 Task: Create a due date automation trigger when advanced on, 2 hours before a card is due add fields with custom field "Resume" set to a date in this week.
Action: Mouse moved to (823, 244)
Screenshot: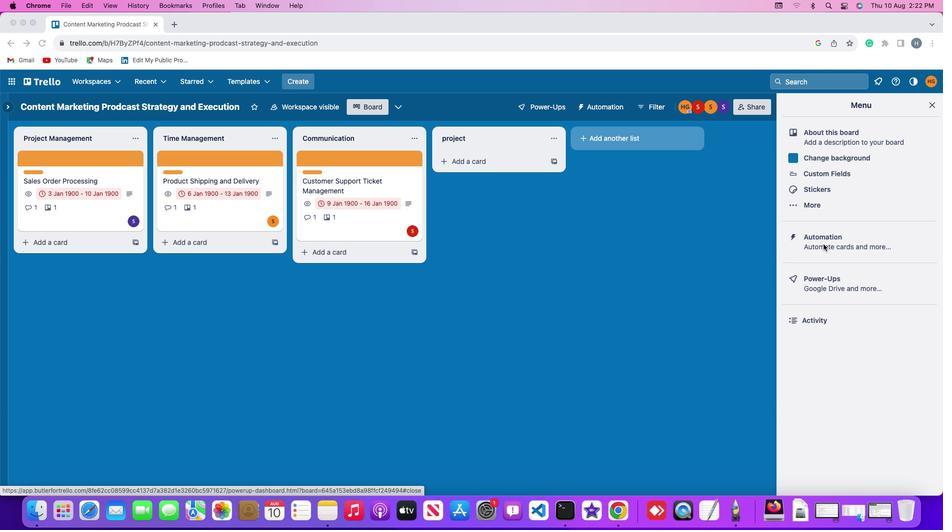 
Action: Mouse pressed left at (823, 244)
Screenshot: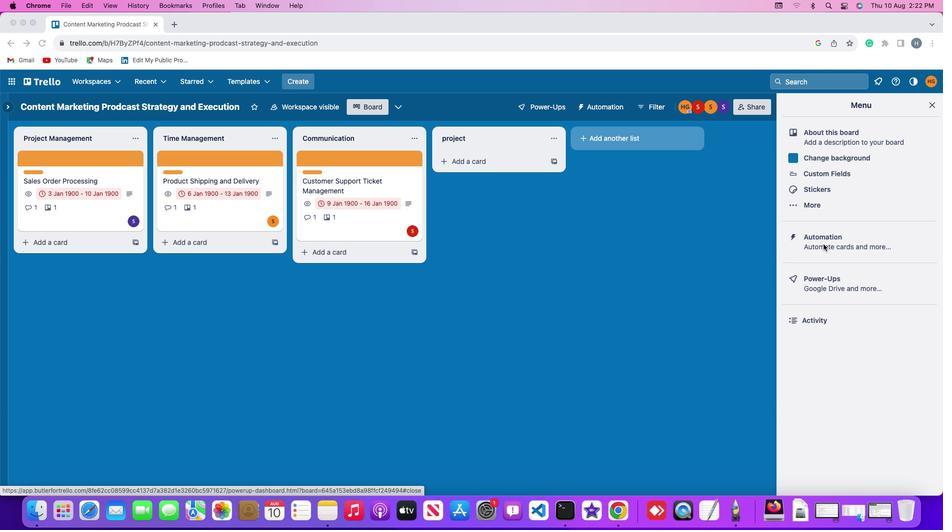 
Action: Mouse moved to (824, 244)
Screenshot: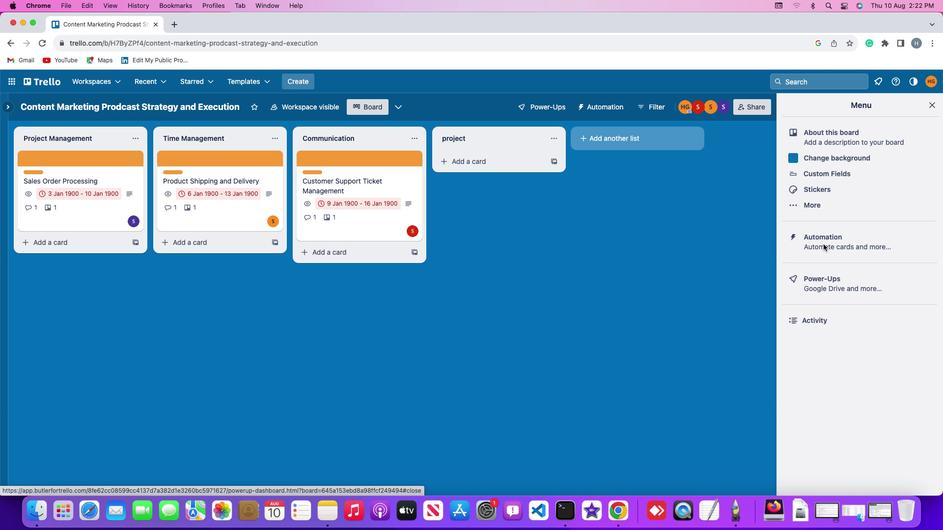 
Action: Mouse pressed left at (824, 244)
Screenshot: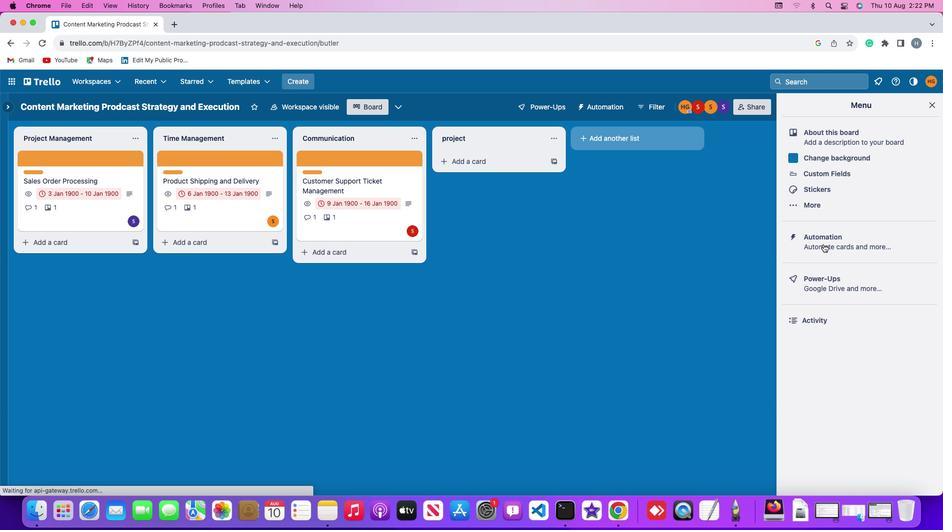 
Action: Mouse moved to (61, 233)
Screenshot: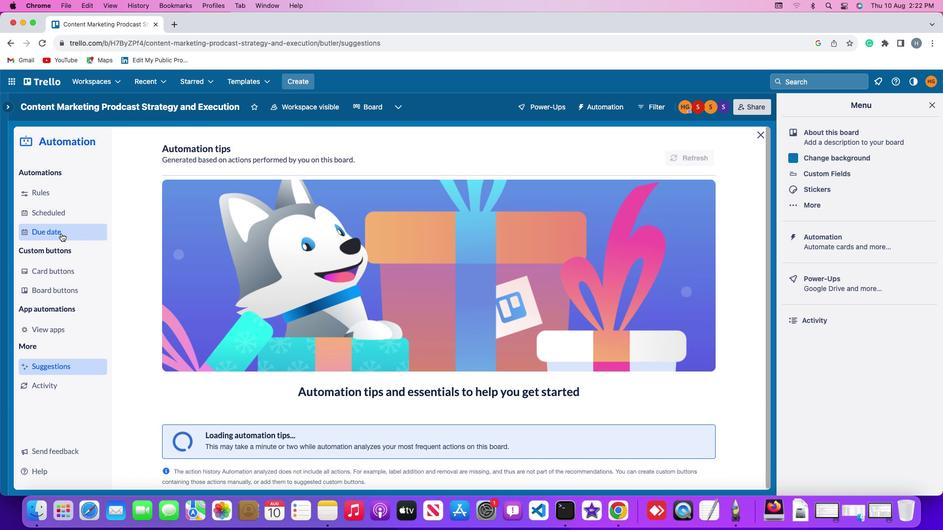
Action: Mouse pressed left at (61, 233)
Screenshot: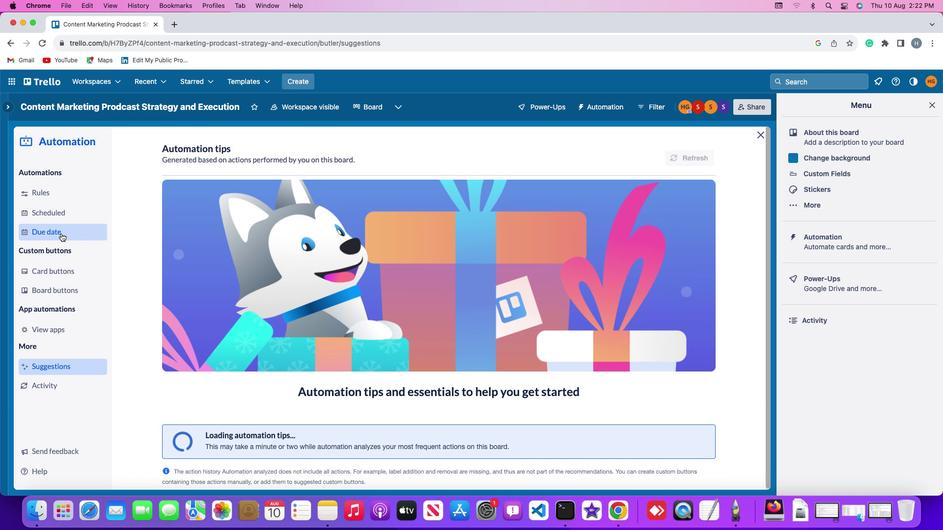 
Action: Mouse moved to (683, 149)
Screenshot: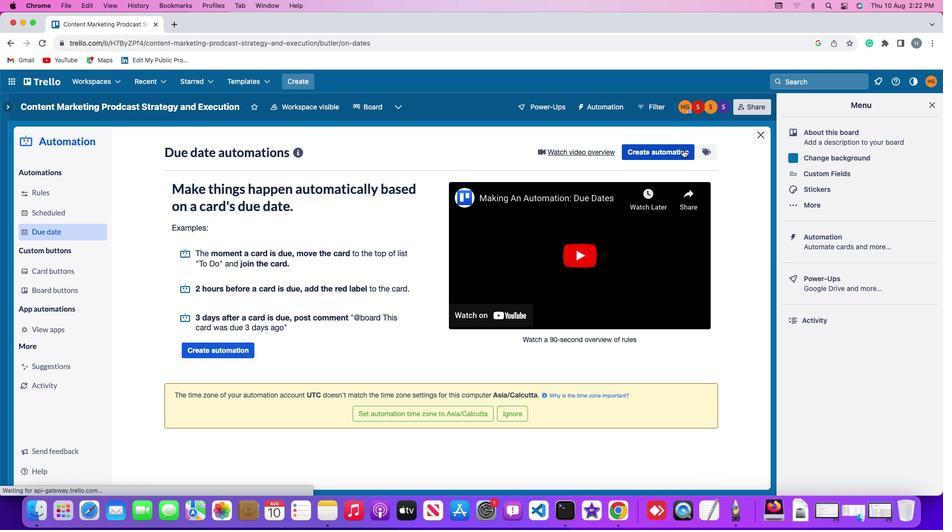
Action: Mouse pressed left at (683, 149)
Screenshot: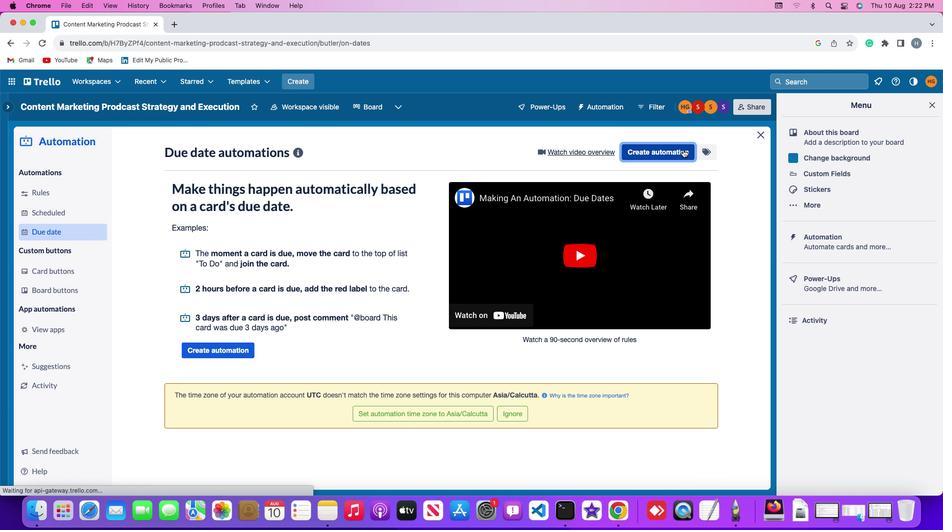 
Action: Mouse moved to (185, 249)
Screenshot: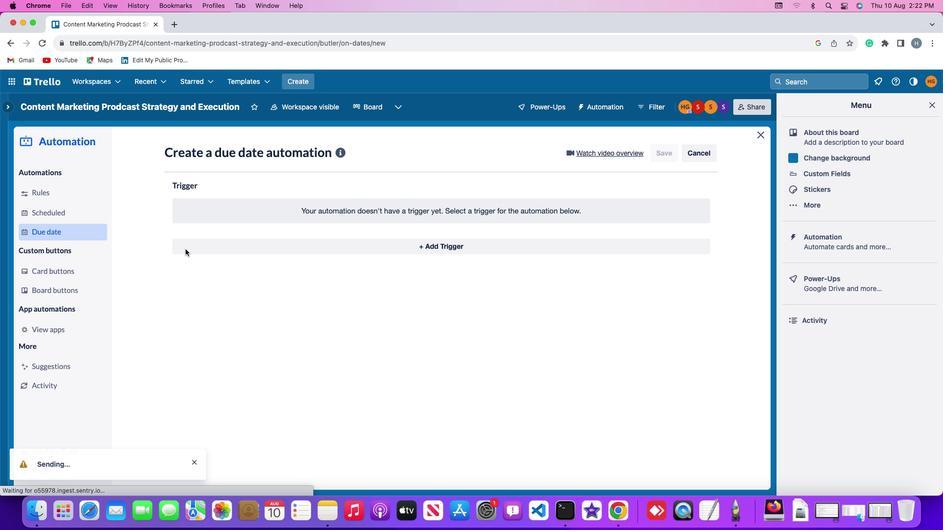 
Action: Mouse pressed left at (185, 249)
Screenshot: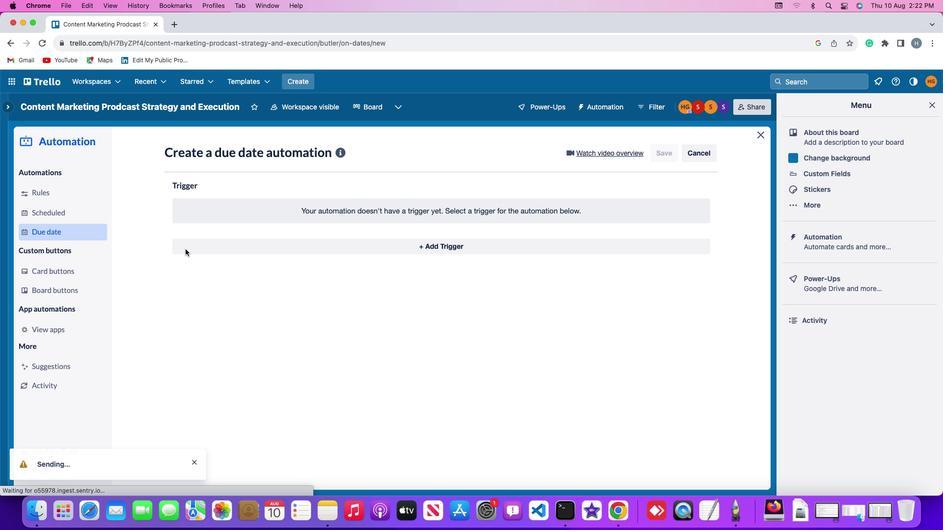 
Action: Mouse moved to (193, 399)
Screenshot: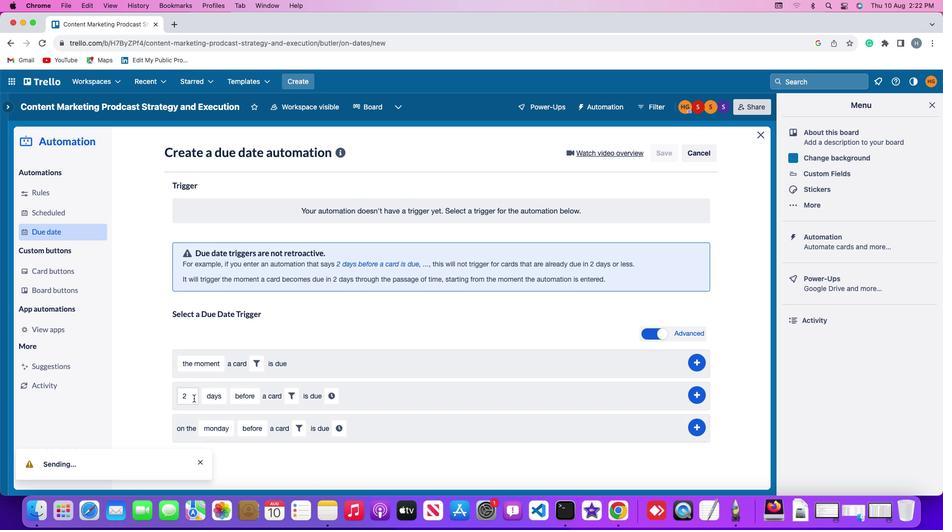 
Action: Mouse pressed left at (193, 399)
Screenshot: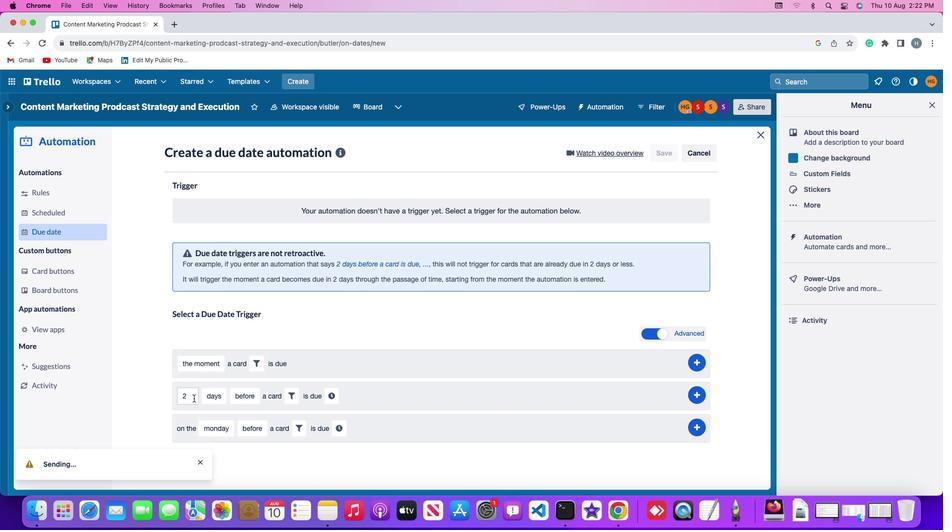 
Action: Mouse moved to (197, 393)
Screenshot: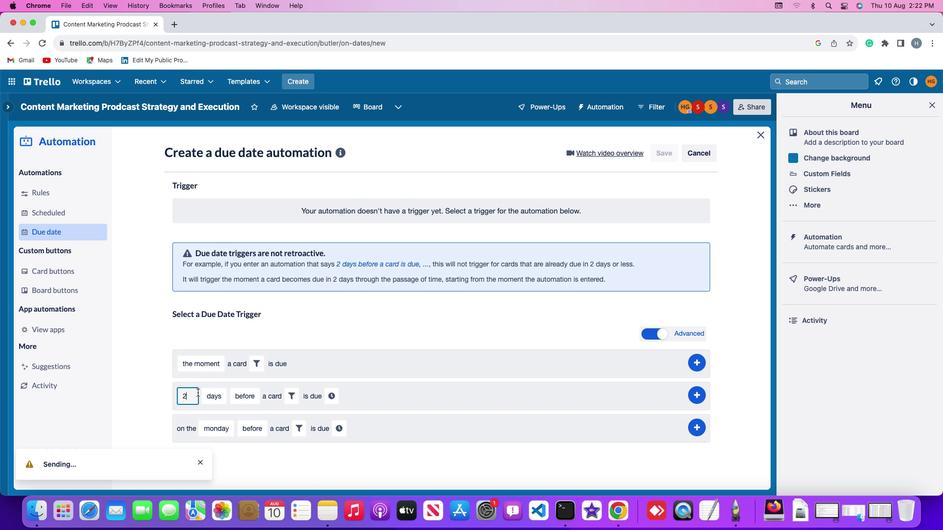 
Action: Key pressed Key.backspace
Screenshot: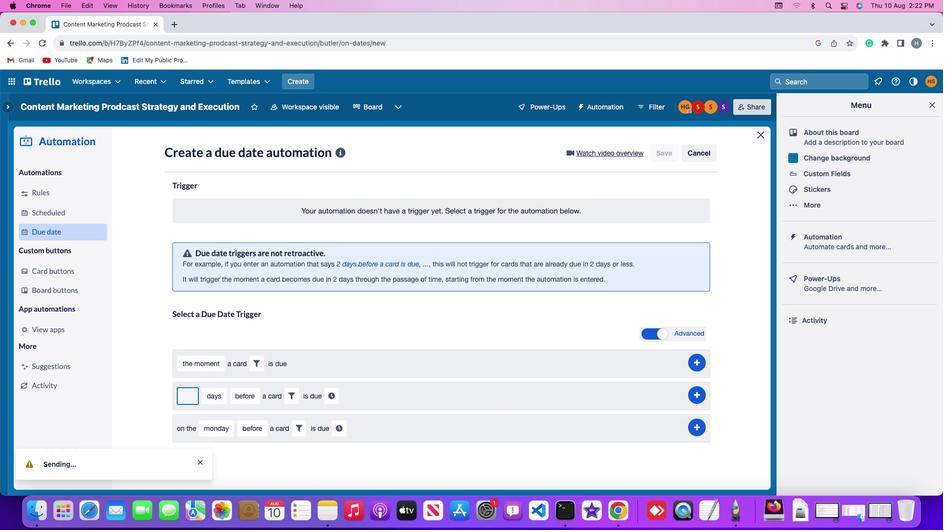 
Action: Mouse moved to (198, 392)
Screenshot: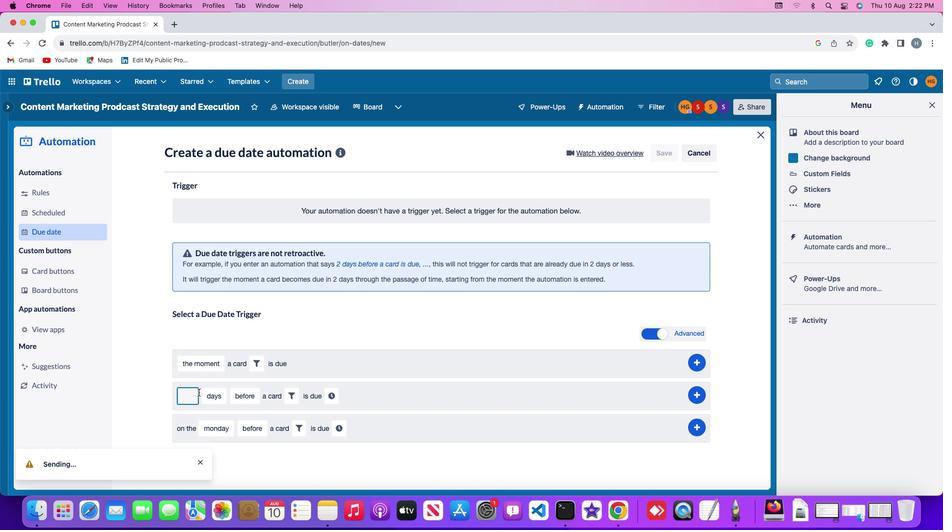 
Action: Key pressed '2'
Screenshot: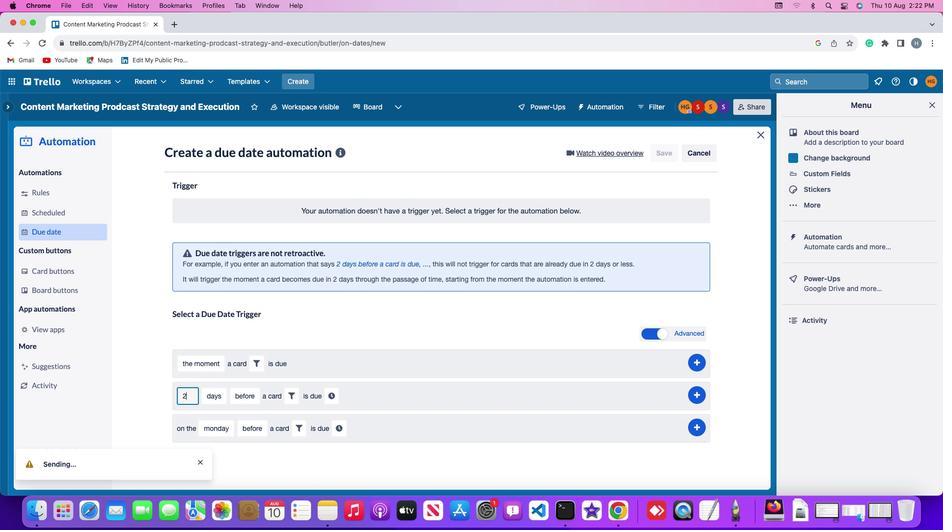 
Action: Mouse moved to (218, 392)
Screenshot: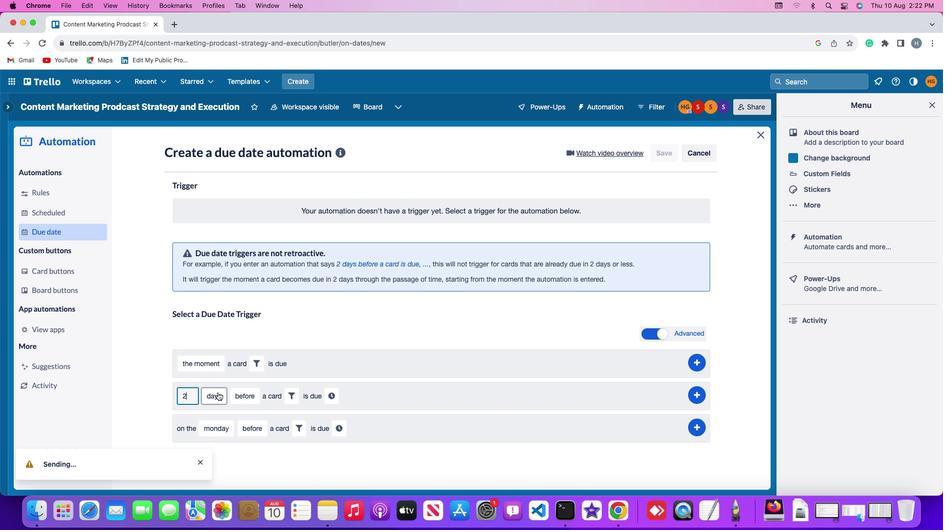 
Action: Mouse pressed left at (218, 392)
Screenshot: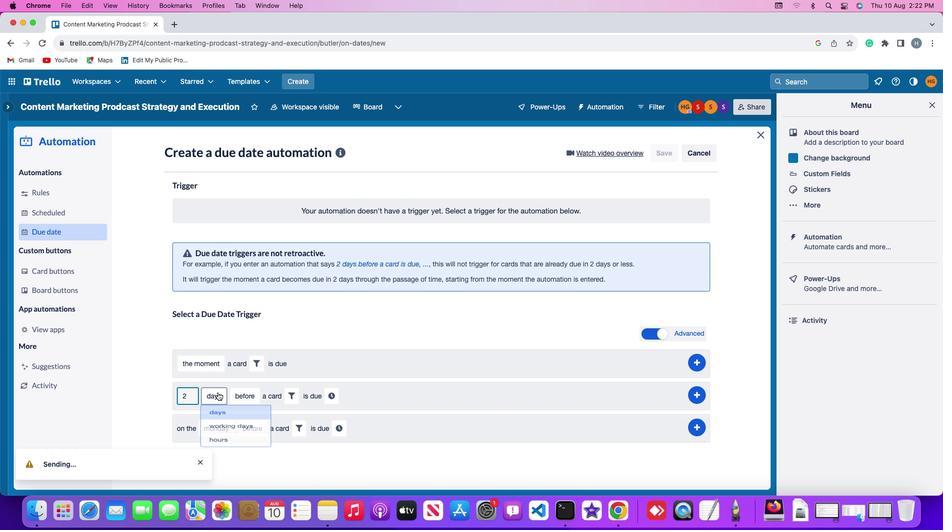 
Action: Mouse moved to (228, 453)
Screenshot: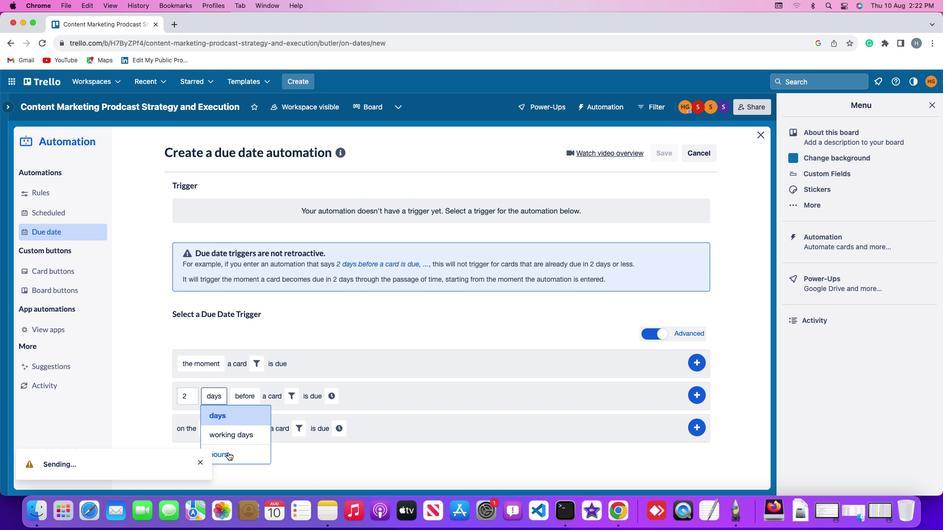 
Action: Mouse pressed left at (228, 453)
Screenshot: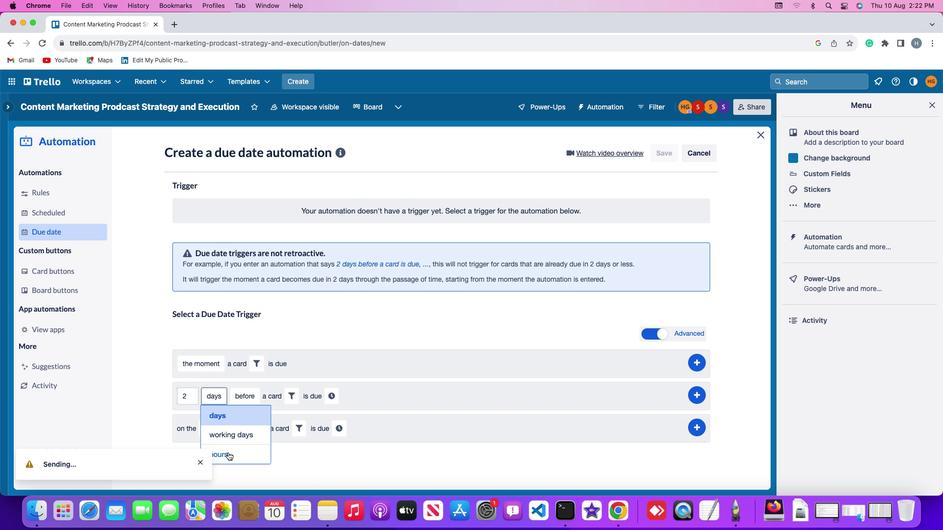 
Action: Mouse moved to (251, 397)
Screenshot: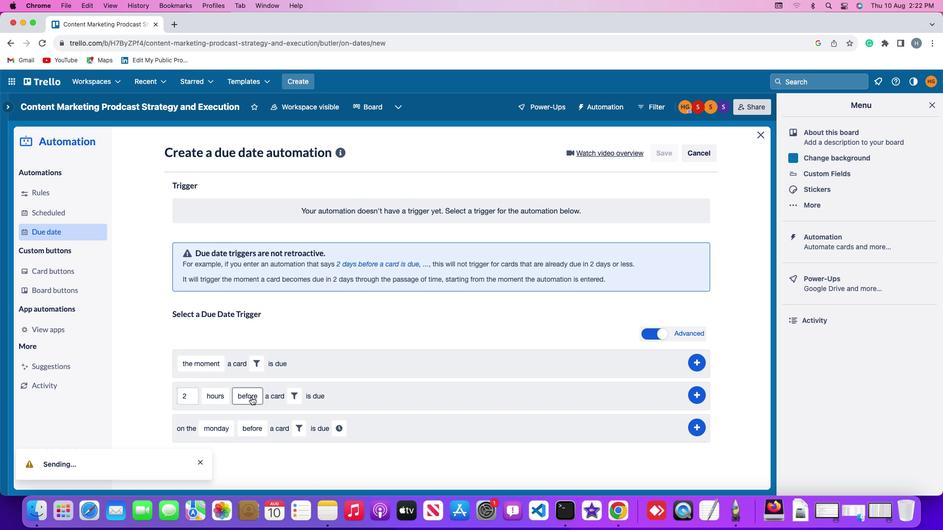 
Action: Mouse pressed left at (251, 397)
Screenshot: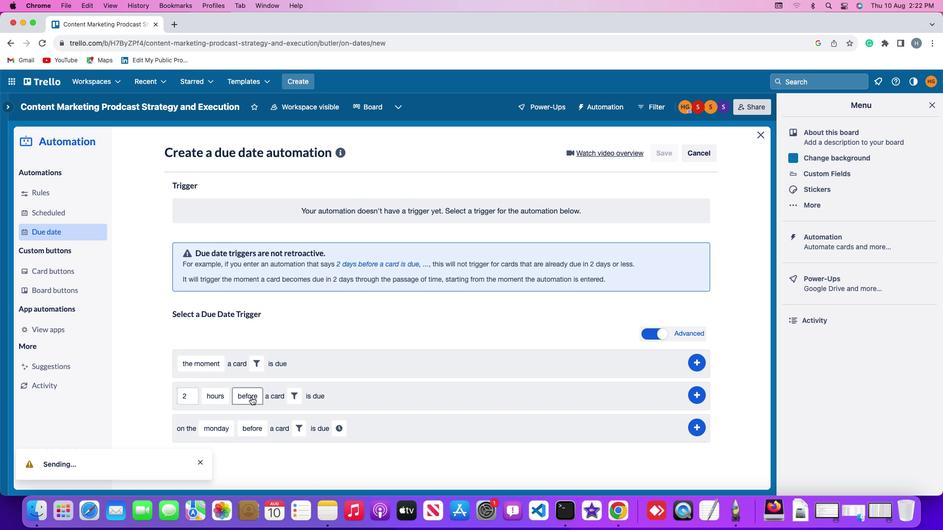 
Action: Mouse moved to (253, 412)
Screenshot: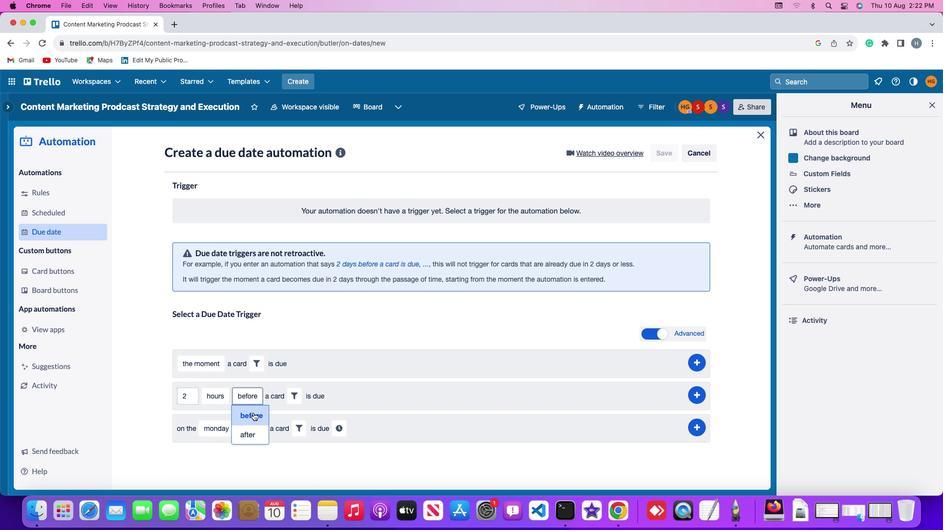
Action: Mouse pressed left at (253, 412)
Screenshot: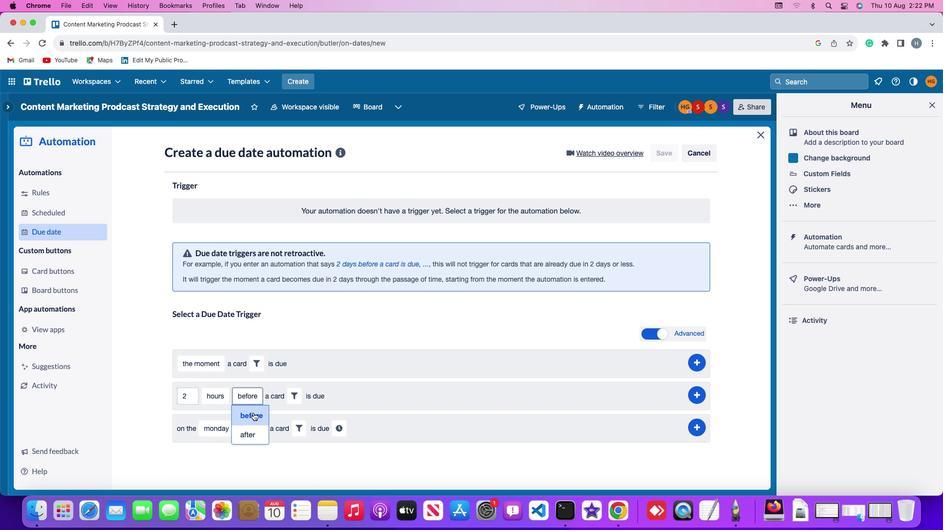 
Action: Mouse moved to (293, 392)
Screenshot: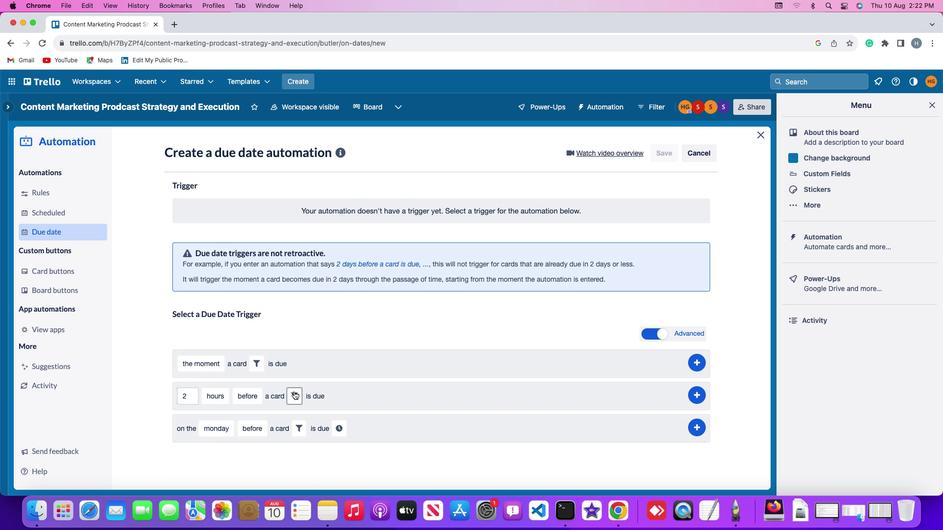 
Action: Mouse pressed left at (293, 392)
Screenshot: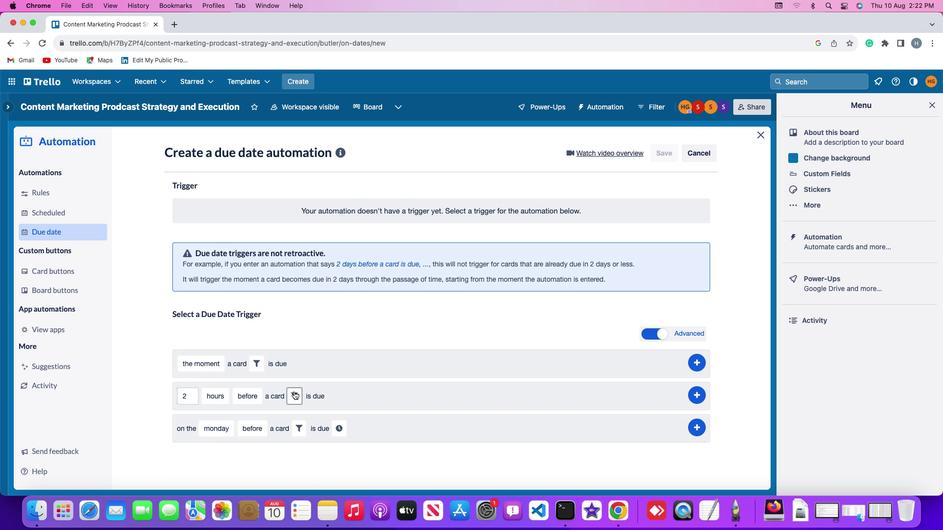 
Action: Mouse moved to (455, 429)
Screenshot: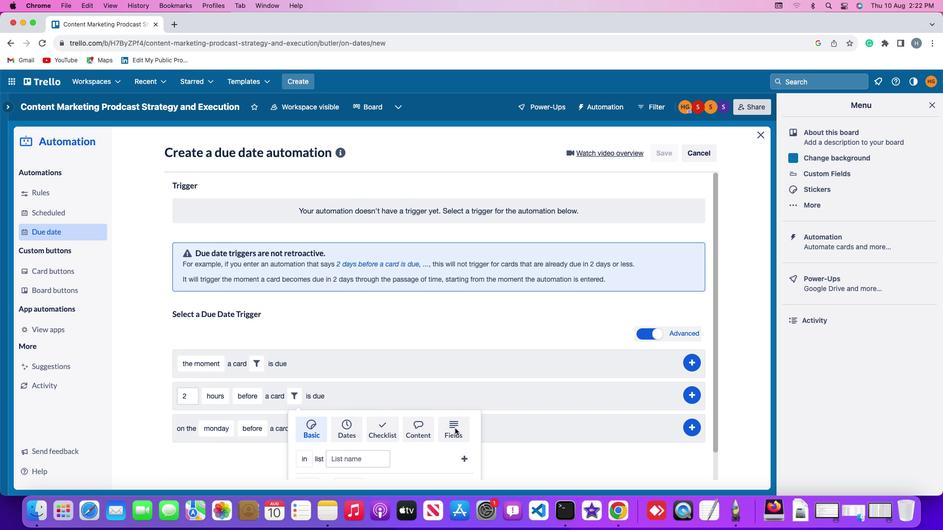 
Action: Mouse pressed left at (455, 429)
Screenshot: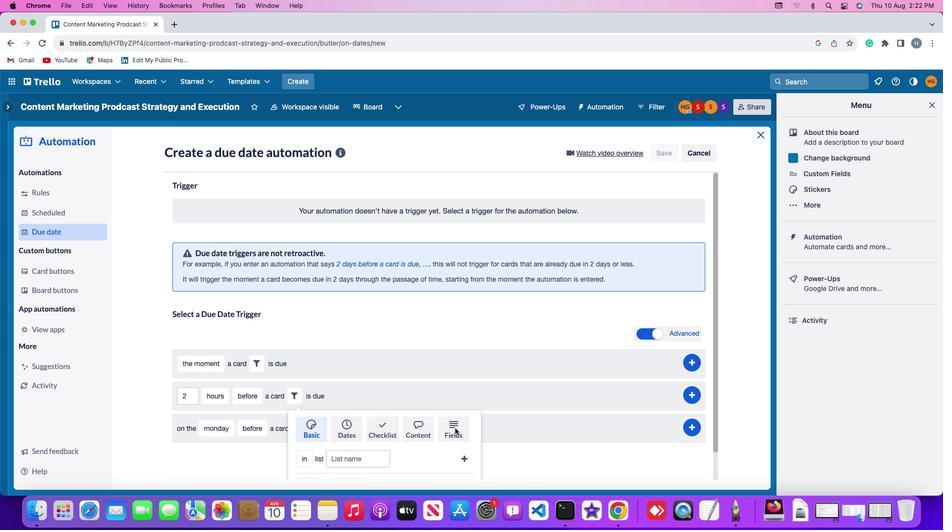 
Action: Mouse moved to (254, 447)
Screenshot: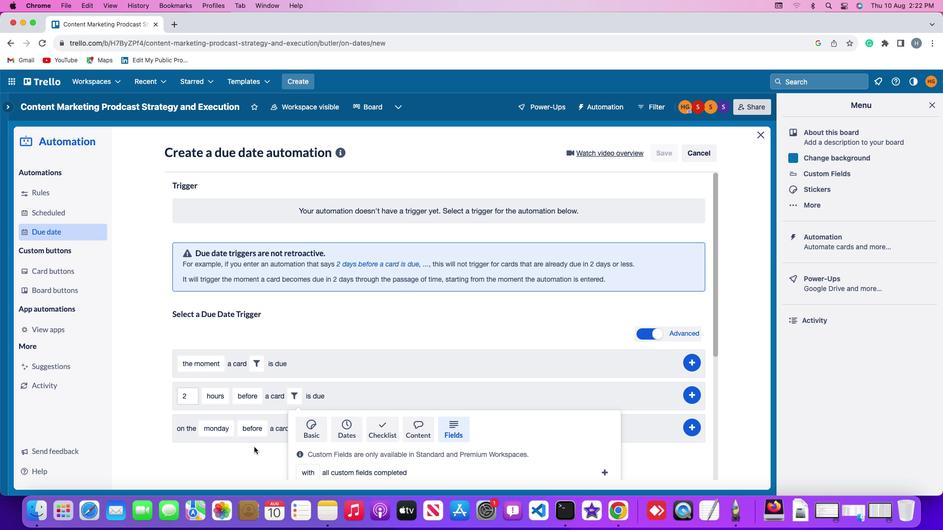 
Action: Mouse scrolled (254, 447) with delta (0, 0)
Screenshot: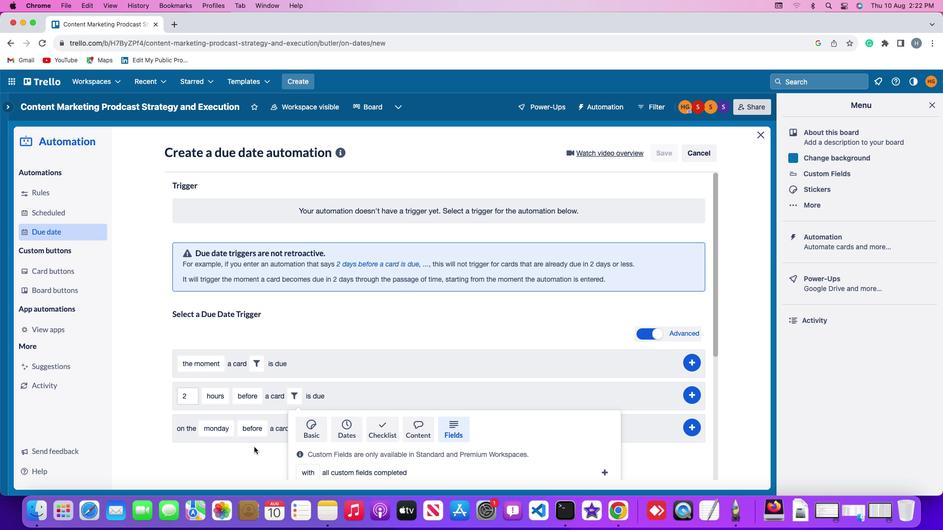 
Action: Mouse scrolled (254, 447) with delta (0, 0)
Screenshot: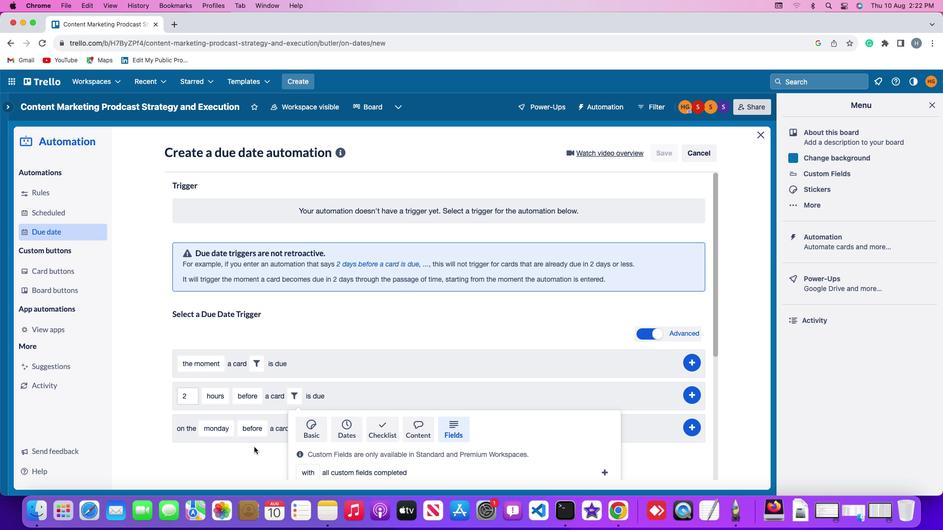 
Action: Mouse scrolled (254, 447) with delta (0, -1)
Screenshot: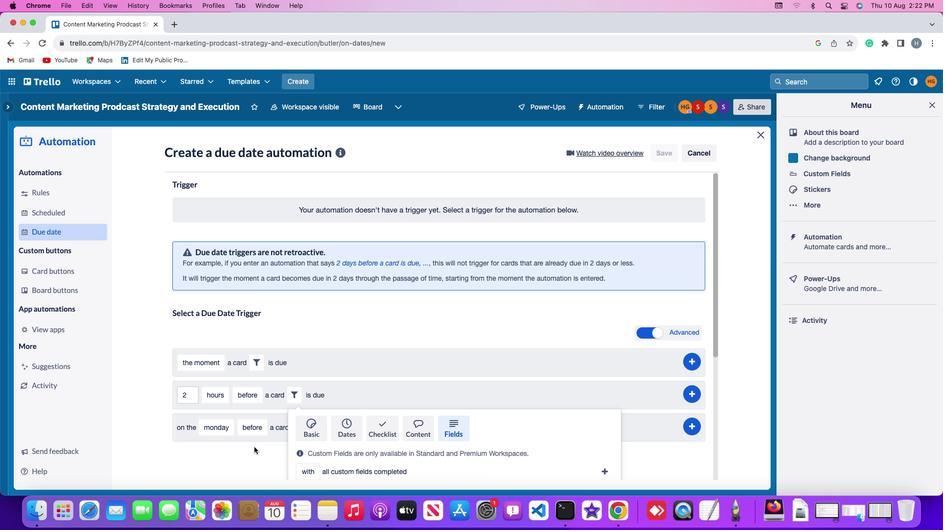 
Action: Mouse scrolled (254, 447) with delta (0, -2)
Screenshot: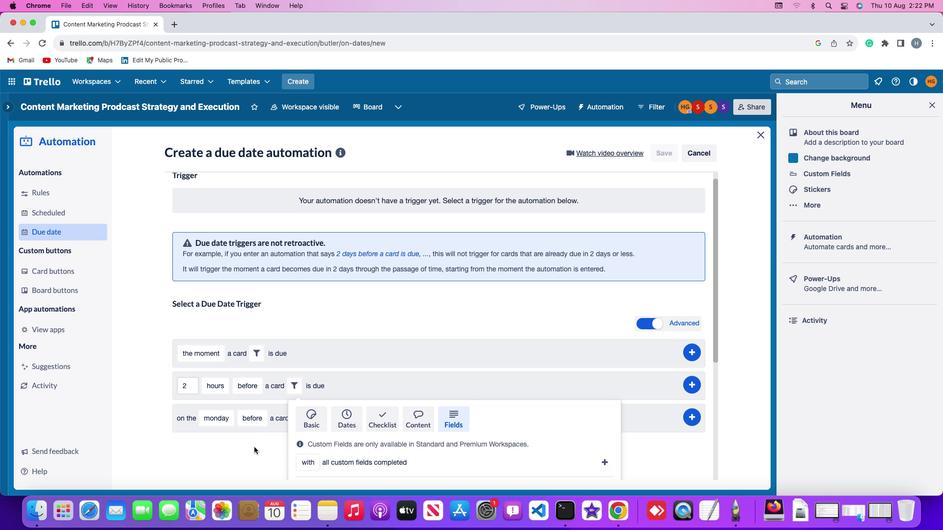 
Action: Mouse moved to (253, 447)
Screenshot: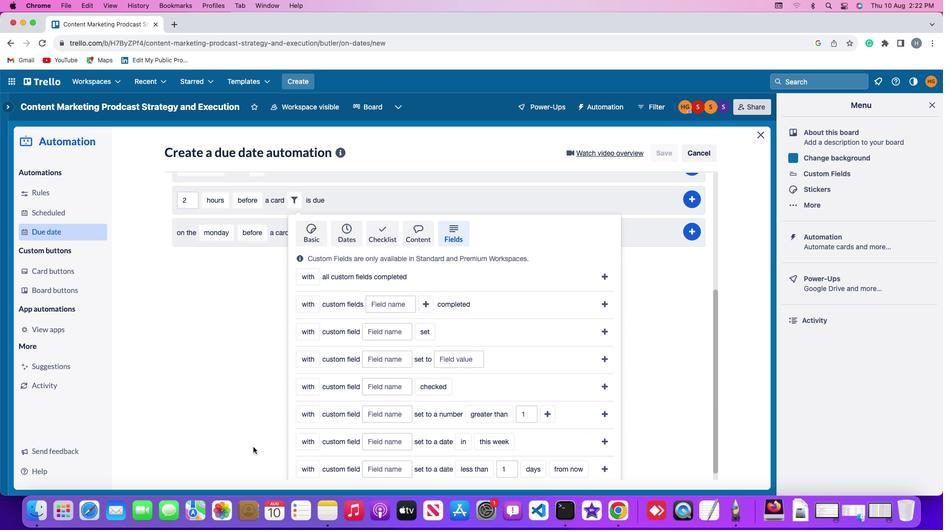 
Action: Mouse scrolled (253, 447) with delta (0, 0)
Screenshot: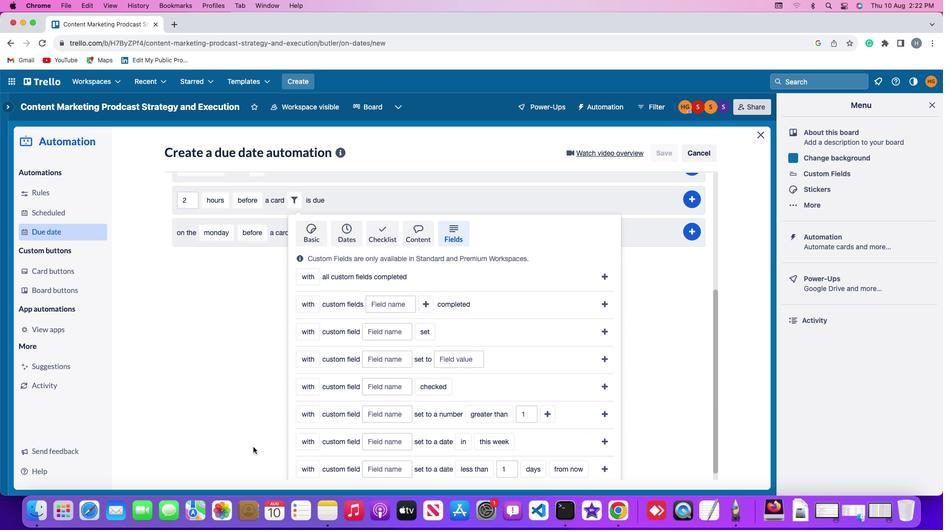 
Action: Mouse moved to (253, 447)
Screenshot: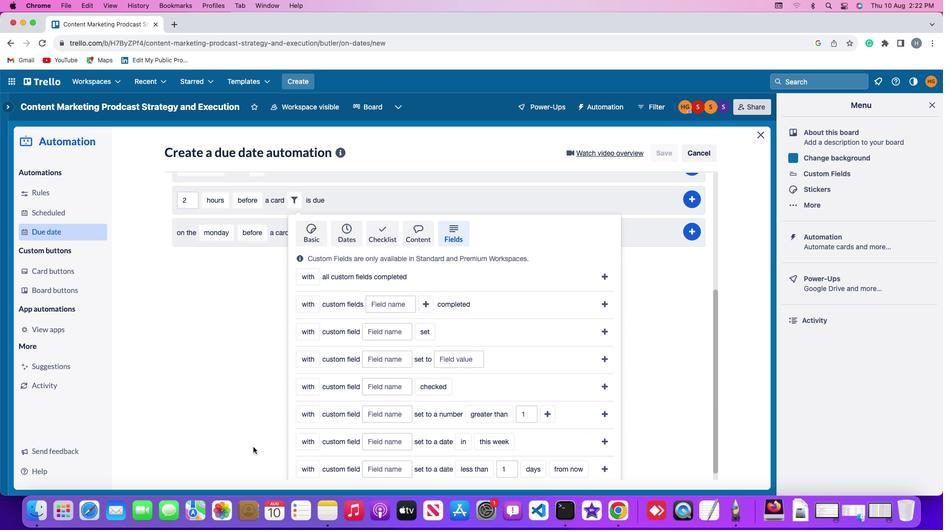 
Action: Mouse scrolled (253, 447) with delta (0, 0)
Screenshot: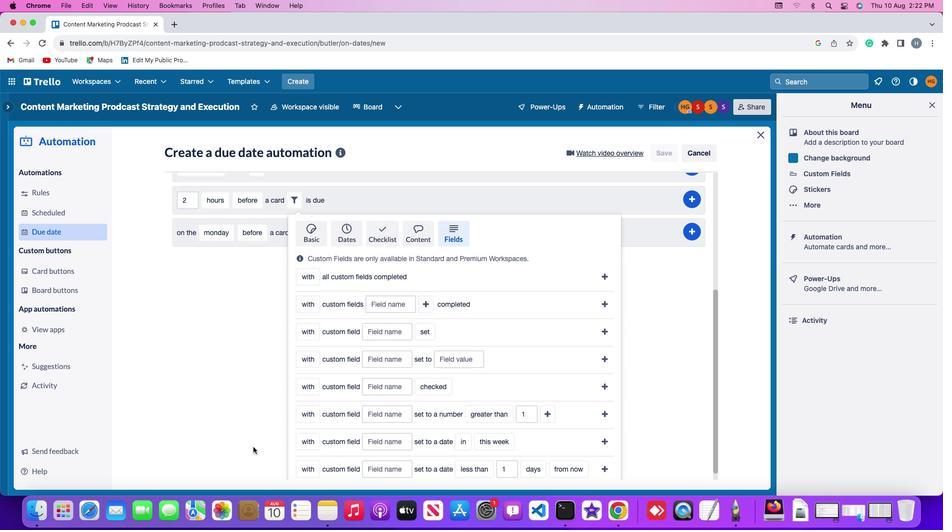 
Action: Mouse scrolled (253, 447) with delta (0, -1)
Screenshot: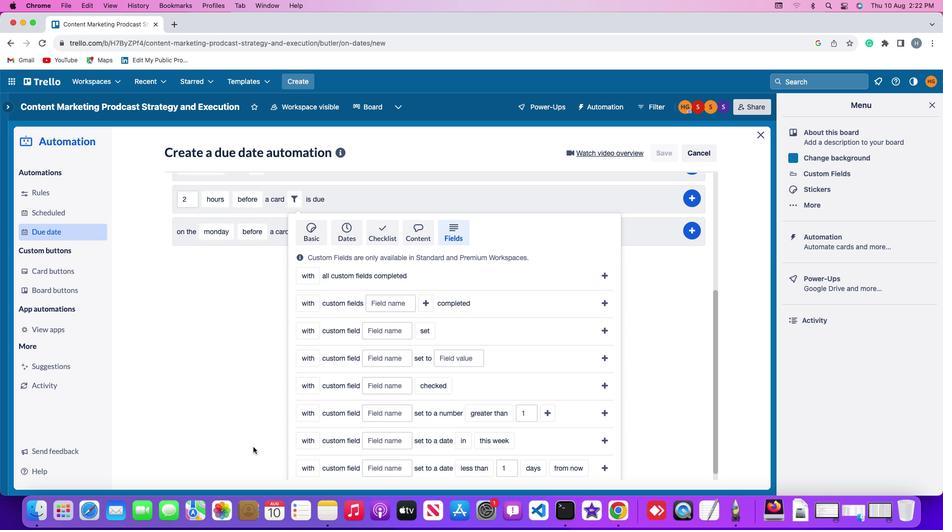 
Action: Mouse moved to (307, 429)
Screenshot: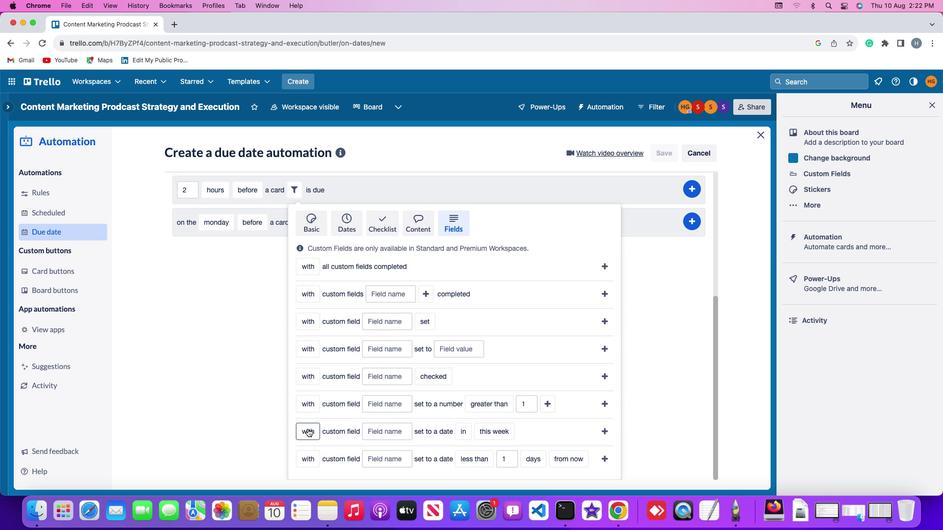 
Action: Mouse pressed left at (307, 429)
Screenshot: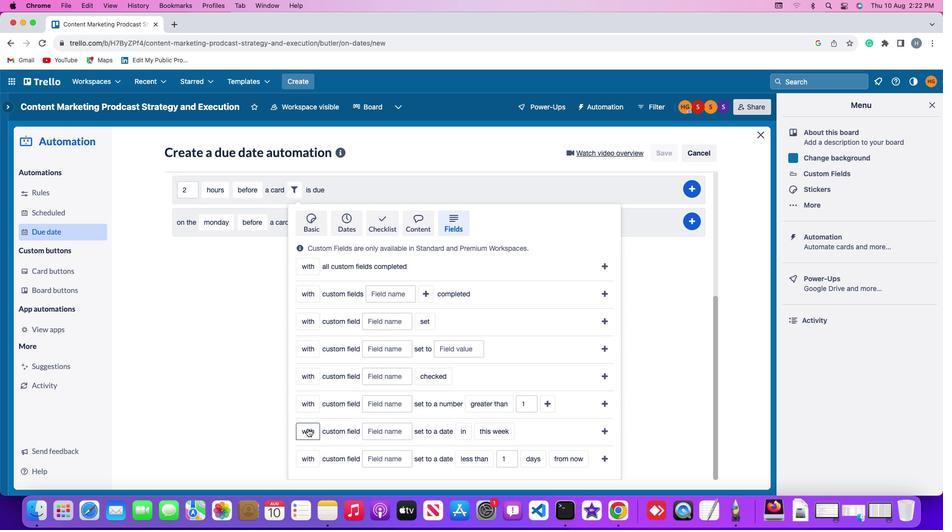 
Action: Mouse moved to (317, 450)
Screenshot: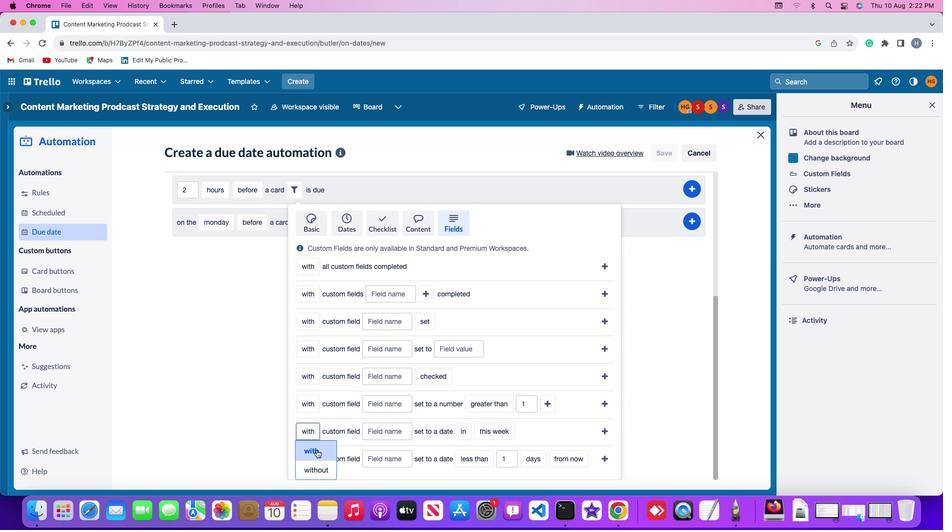 
Action: Mouse pressed left at (317, 450)
Screenshot: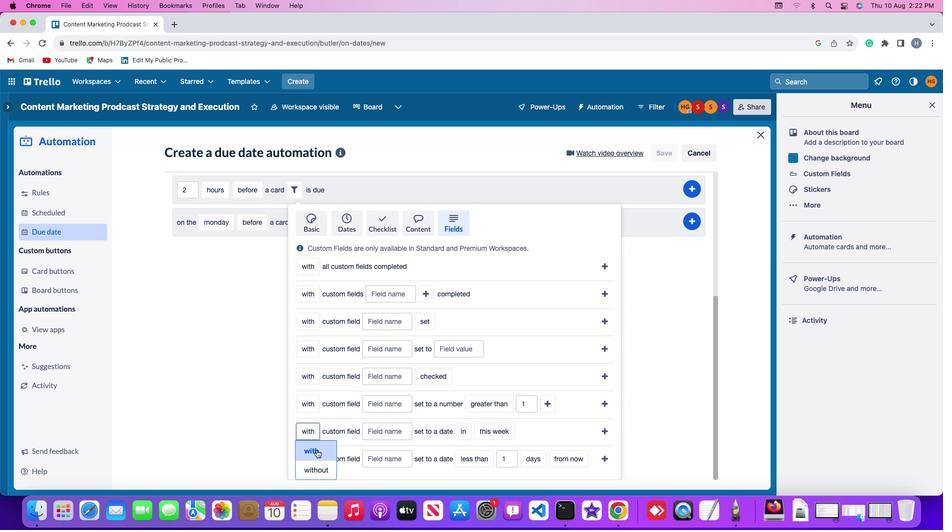 
Action: Mouse moved to (377, 431)
Screenshot: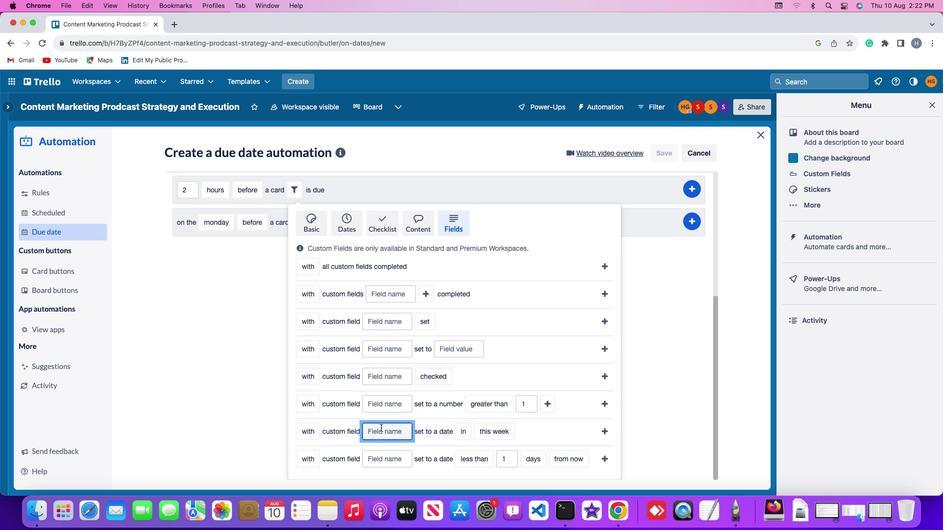 
Action: Mouse pressed left at (377, 431)
Screenshot: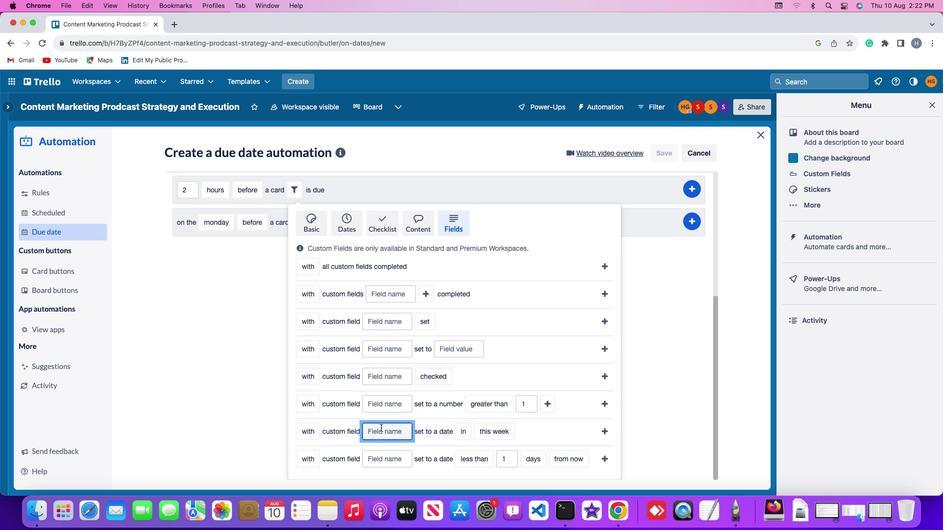 
Action: Mouse moved to (381, 428)
Screenshot: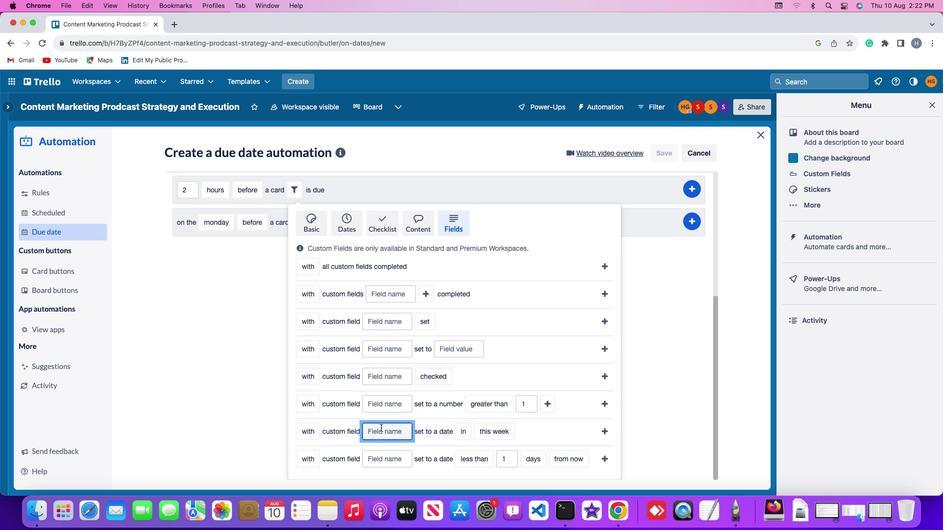 
Action: Key pressed 'R''e''s''u''m''e'
Screenshot: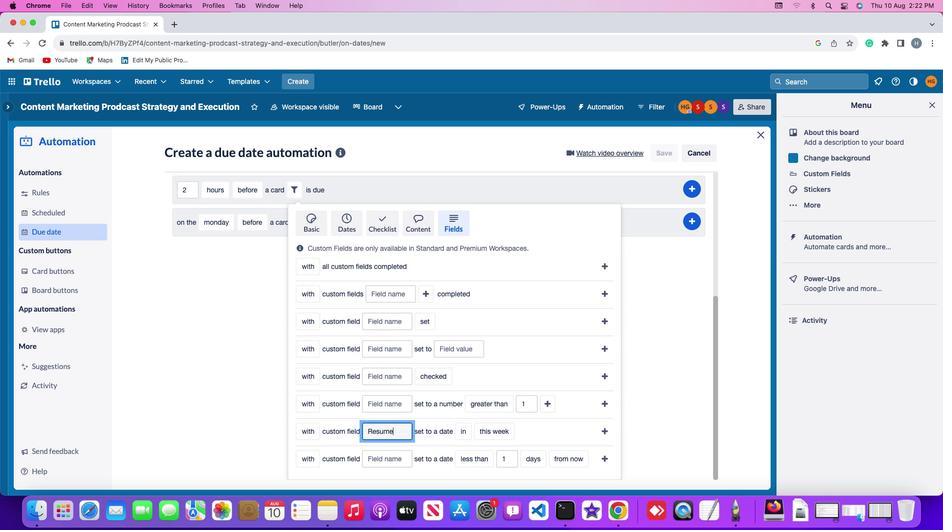 
Action: Mouse moved to (469, 432)
Screenshot: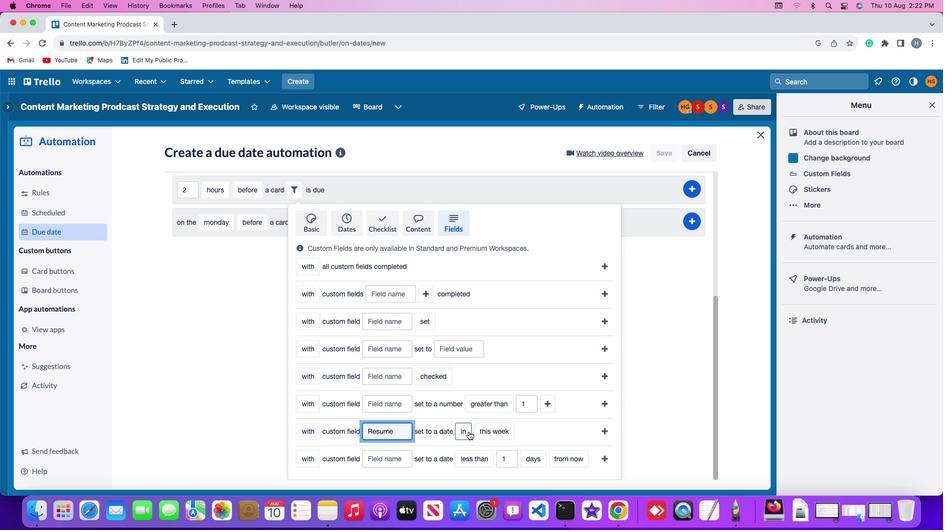 
Action: Mouse pressed left at (469, 432)
Screenshot: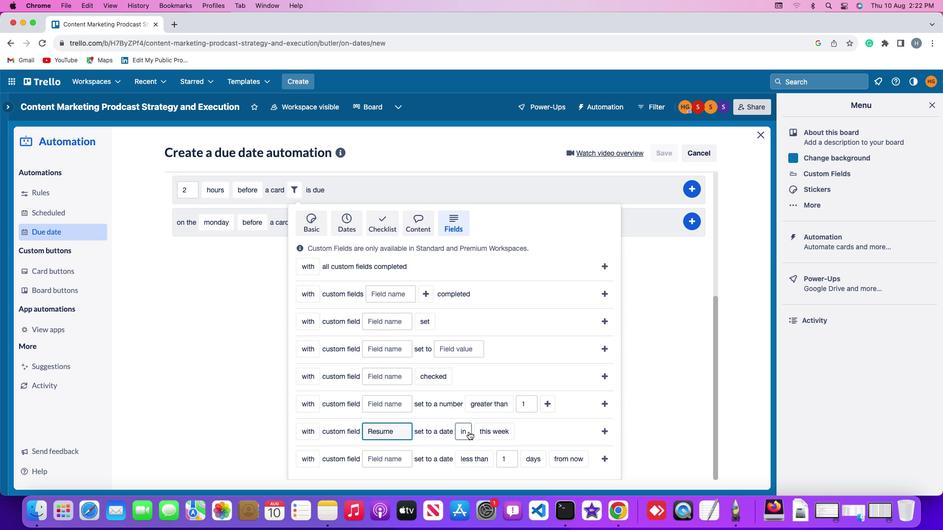 
Action: Mouse moved to (466, 449)
Screenshot: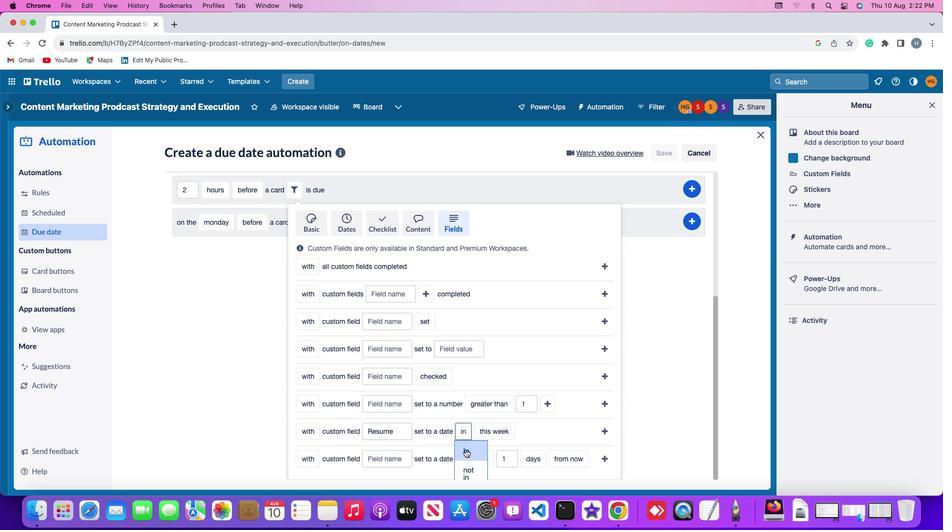 
Action: Mouse pressed left at (466, 449)
Screenshot: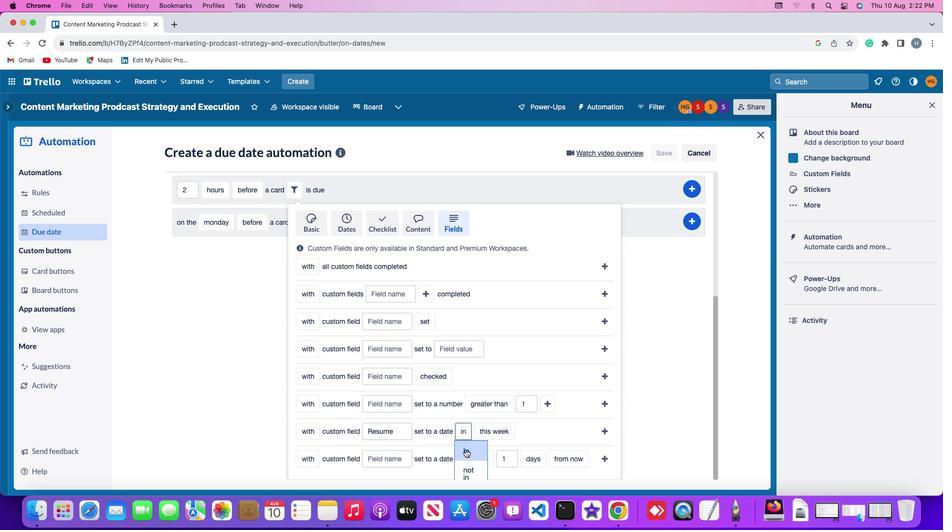 
Action: Mouse moved to (497, 433)
Screenshot: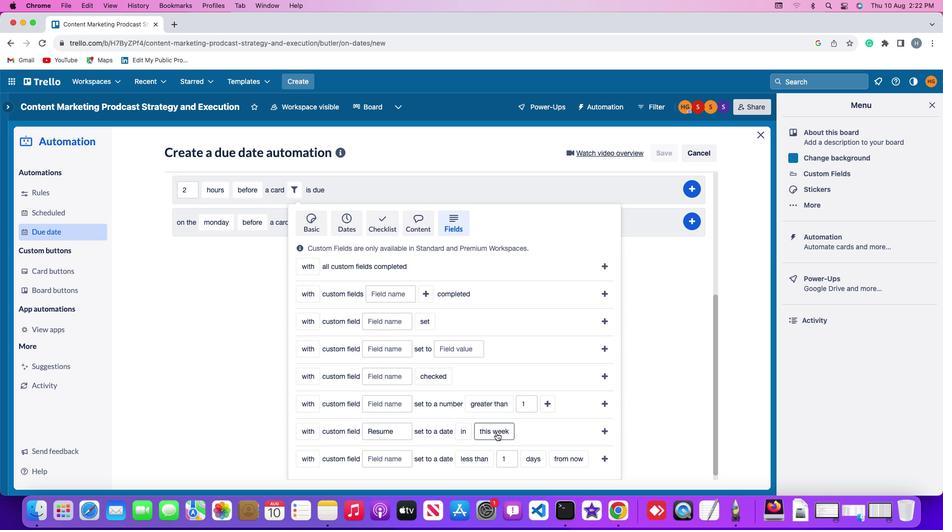 
Action: Mouse pressed left at (497, 433)
Screenshot: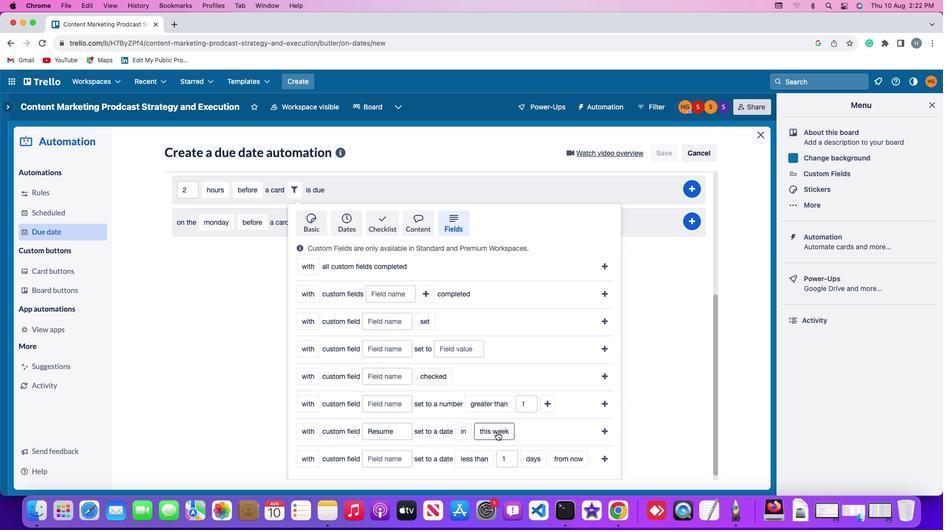 
Action: Mouse moved to (504, 447)
Screenshot: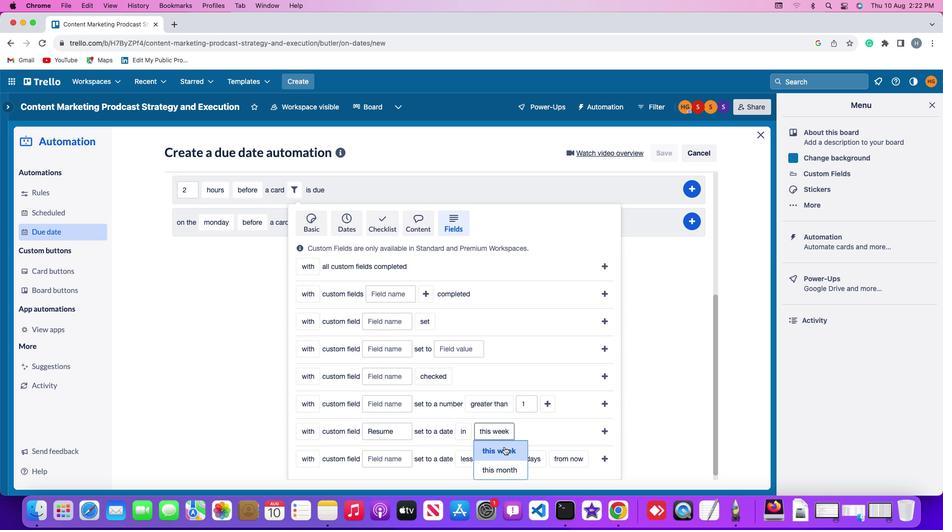 
Action: Mouse pressed left at (504, 447)
Screenshot: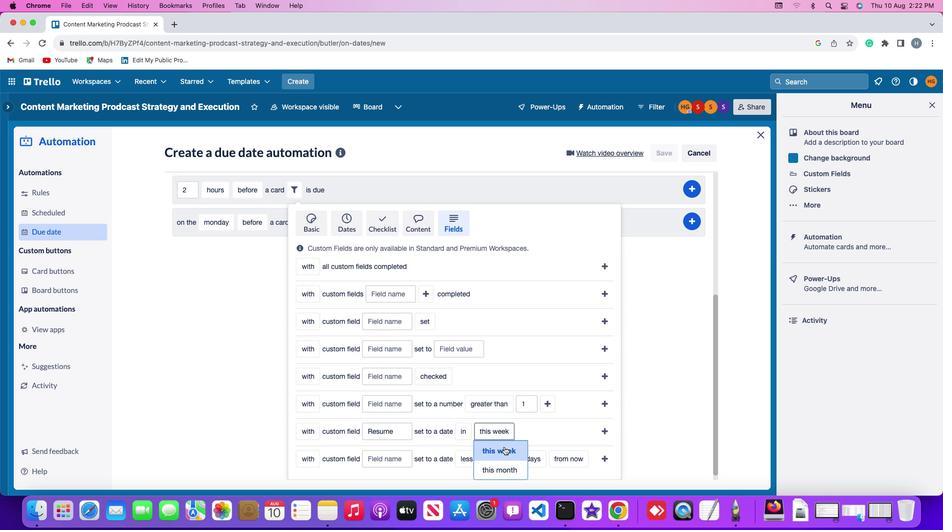 
Action: Mouse moved to (606, 430)
Screenshot: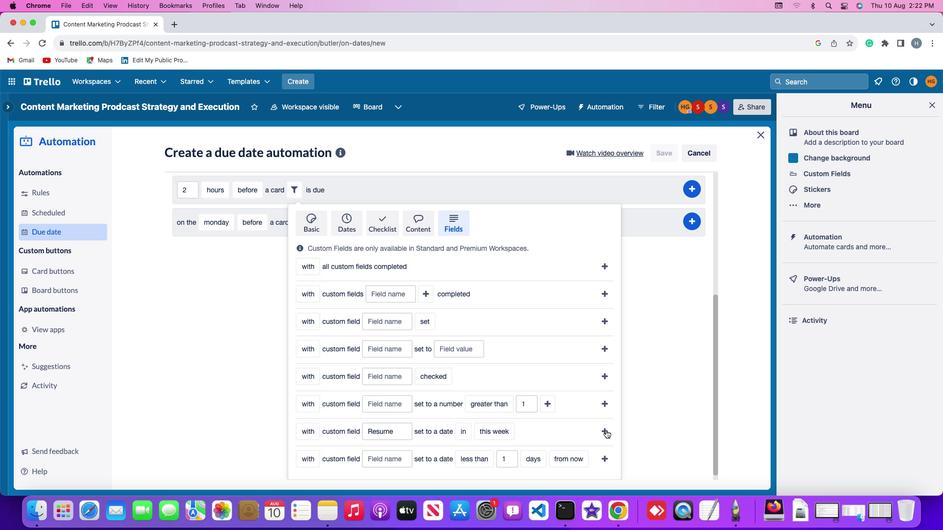 
Action: Mouse pressed left at (606, 430)
Screenshot: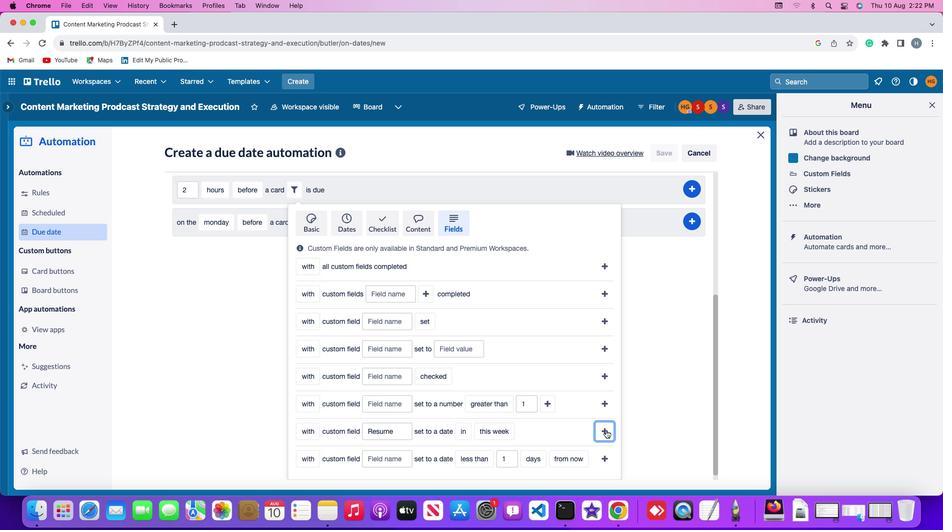 
Action: Mouse moved to (697, 395)
Screenshot: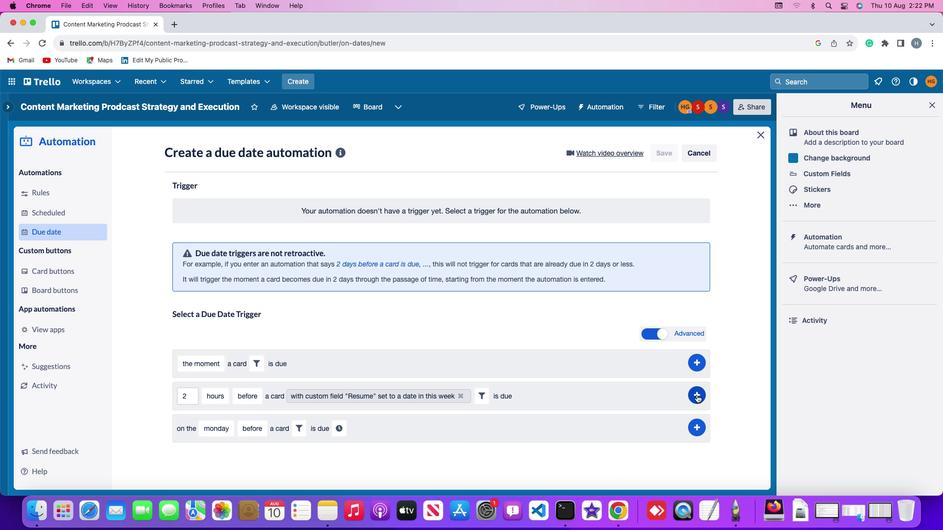 
Action: Mouse pressed left at (697, 395)
Screenshot: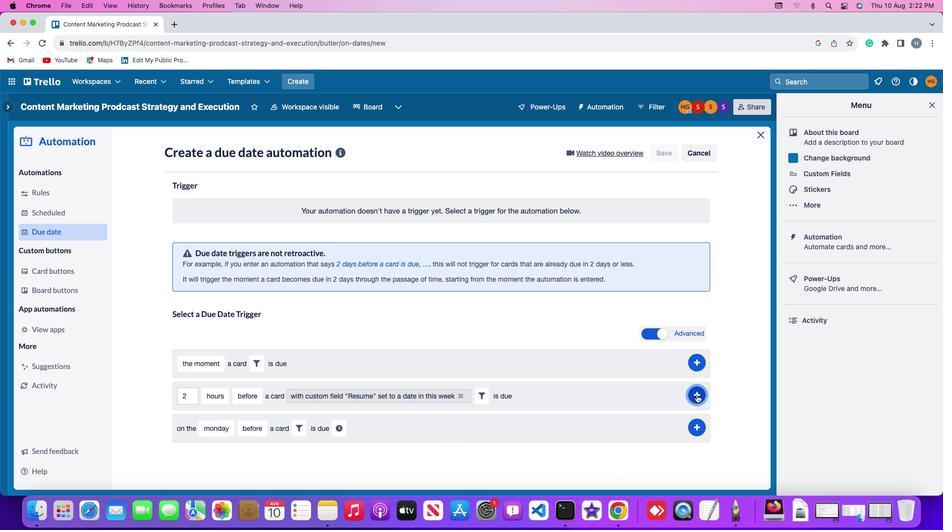 
Action: Mouse moved to (743, 331)
Screenshot: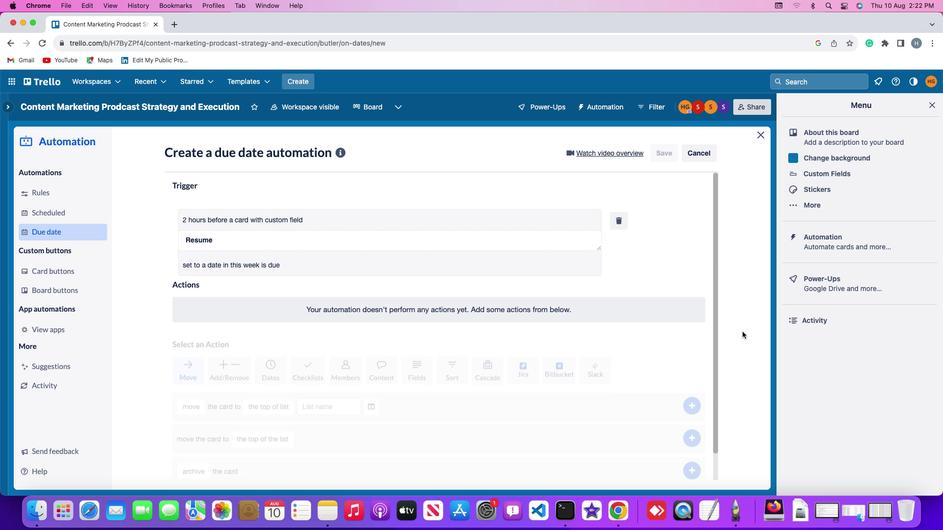 
